 Task: Use mono mixing to emphasize the center image in a podcast.
Action: Mouse moved to (5, 14)
Screenshot: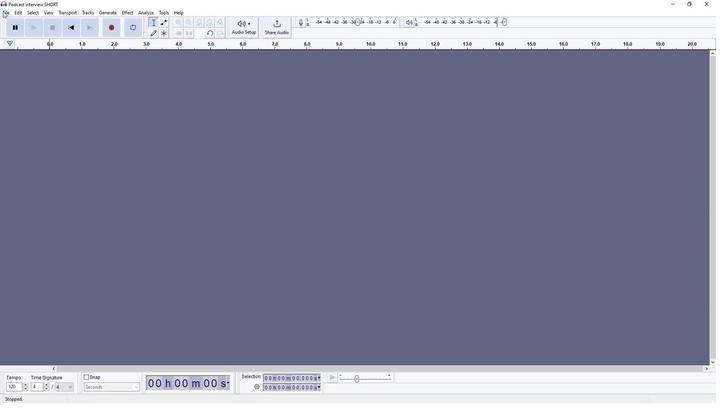 
Action: Mouse pressed left at (5, 14)
Screenshot: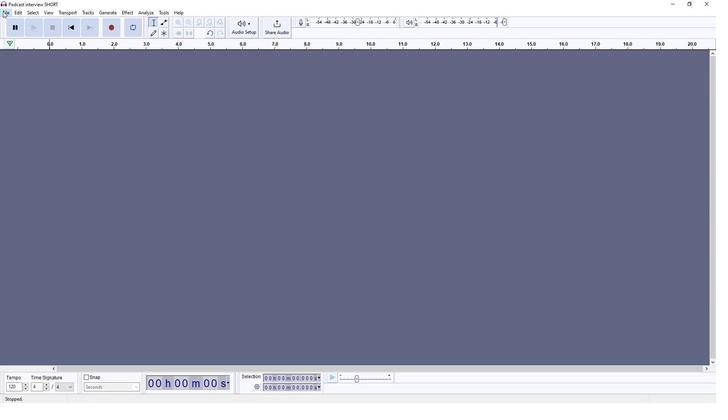 
Action: Mouse moved to (94, 86)
Screenshot: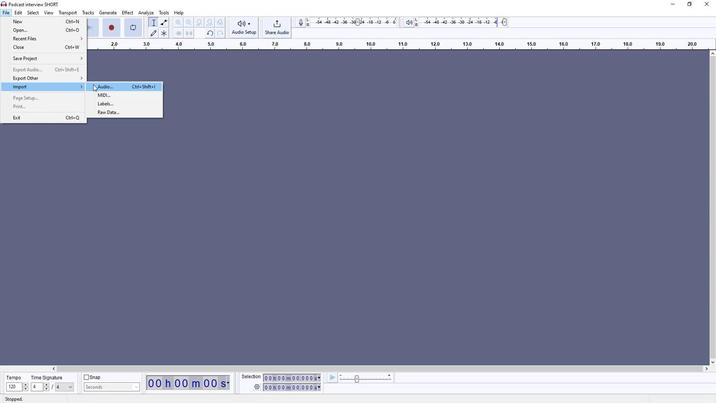 
Action: Mouse pressed left at (94, 86)
Screenshot: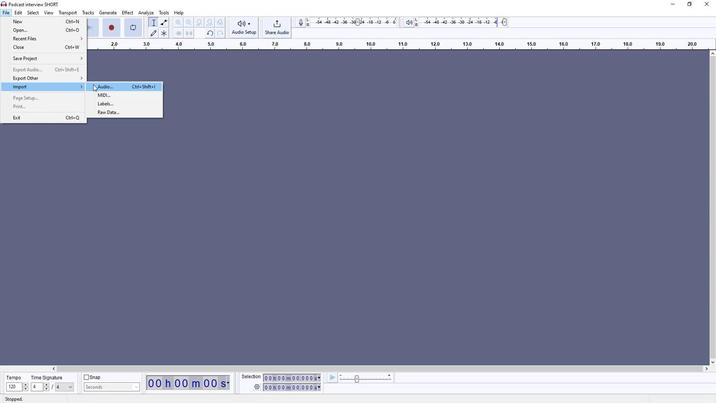 
Action: Mouse moved to (88, 57)
Screenshot: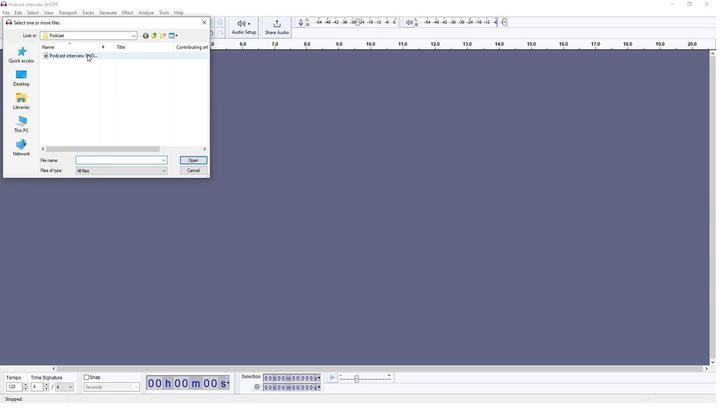 
Action: Mouse pressed left at (88, 57)
Screenshot: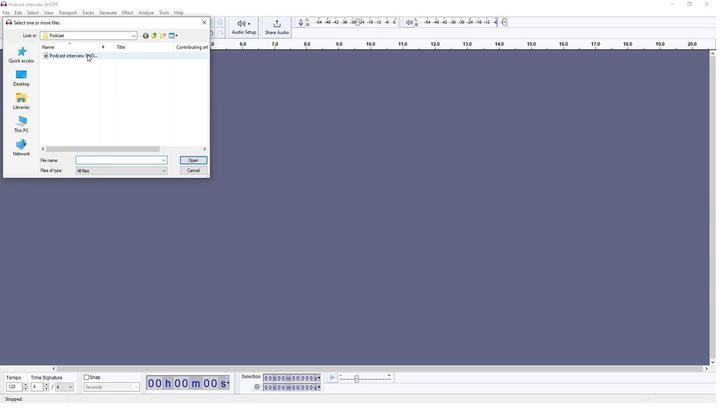 
Action: Mouse moved to (195, 159)
Screenshot: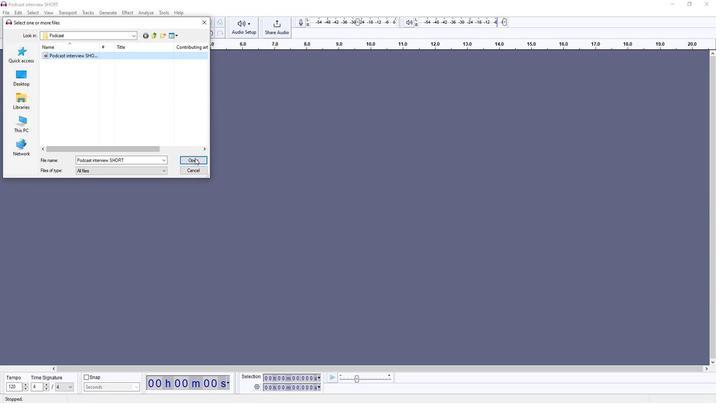 
Action: Mouse pressed left at (195, 159)
Screenshot: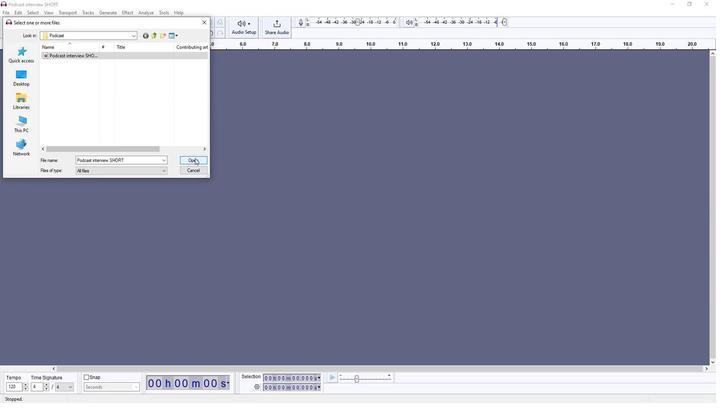 
Action: Mouse moved to (704, 73)
Screenshot: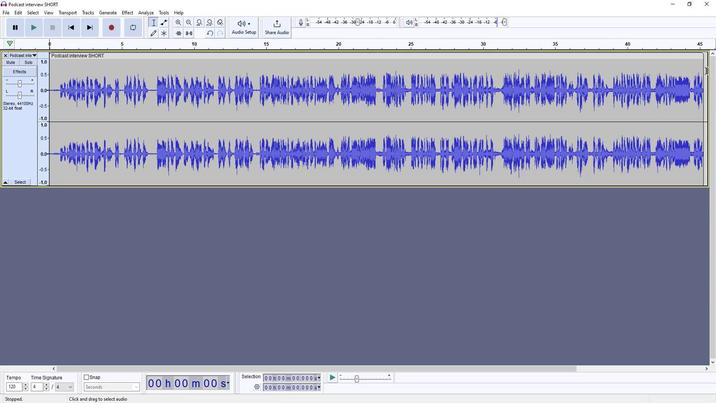 
Action: Mouse pressed left at (704, 73)
Screenshot: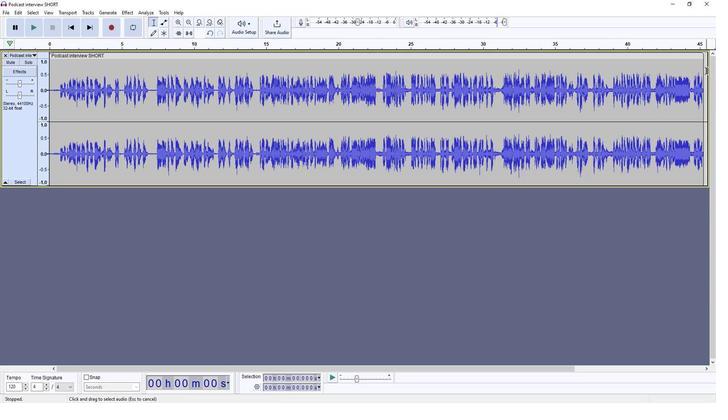 
Action: Mouse moved to (128, 15)
Screenshot: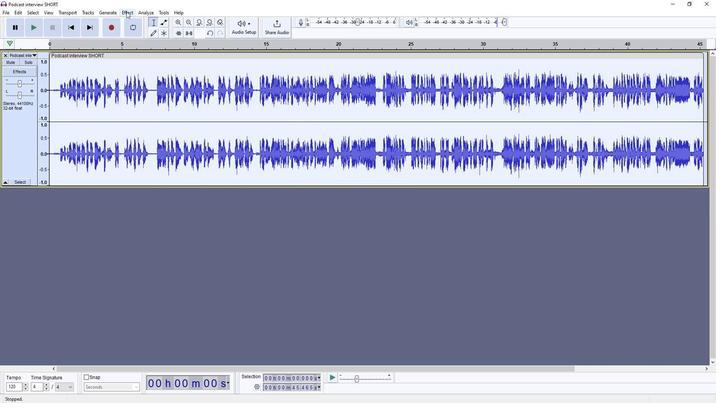 
Action: Mouse pressed left at (128, 15)
Screenshot: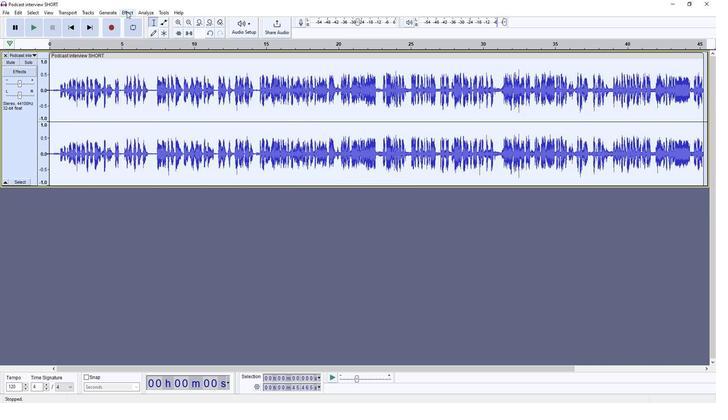 
Action: Mouse moved to (256, 89)
Screenshot: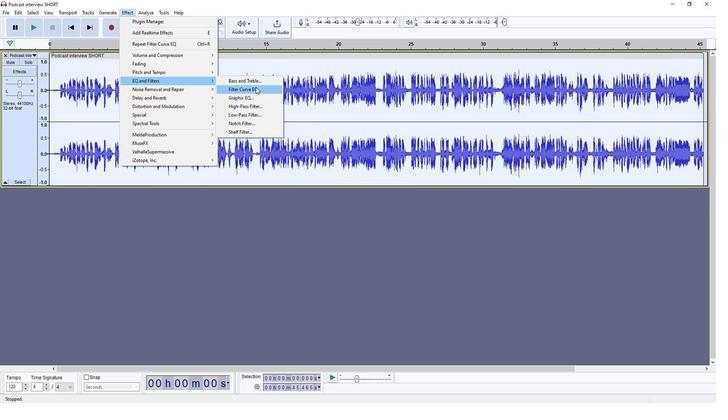 
Action: Mouse pressed left at (256, 89)
Screenshot: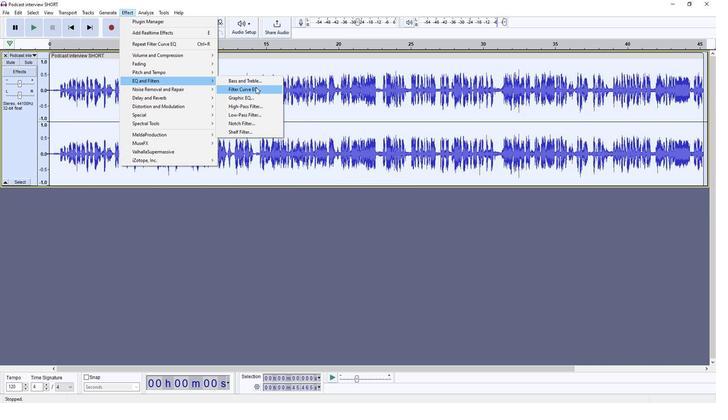 
Action: Mouse moved to (282, 202)
Screenshot: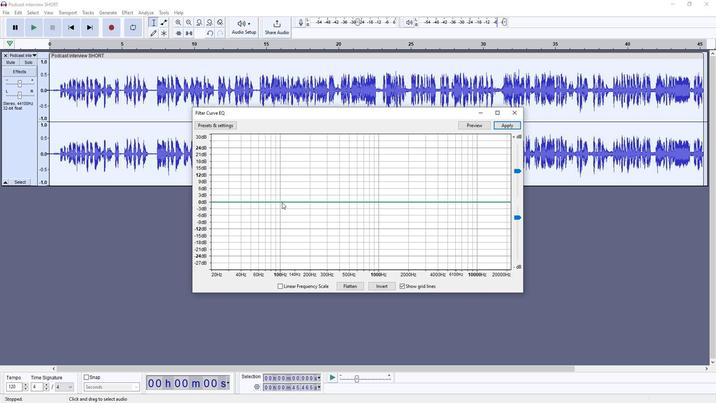 
Action: Mouse pressed left at (282, 202)
Screenshot: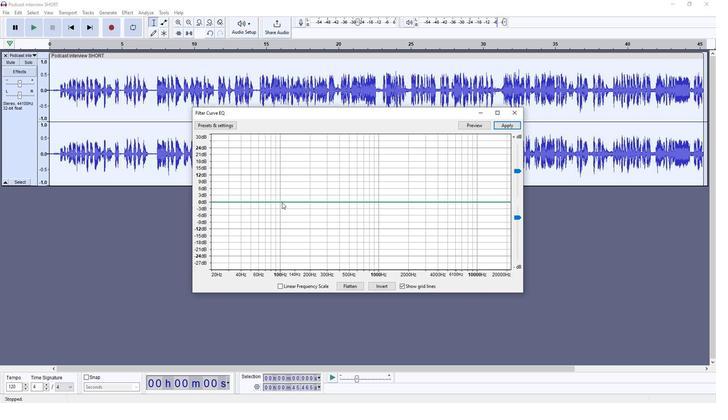 
Action: Mouse moved to (466, 201)
Screenshot: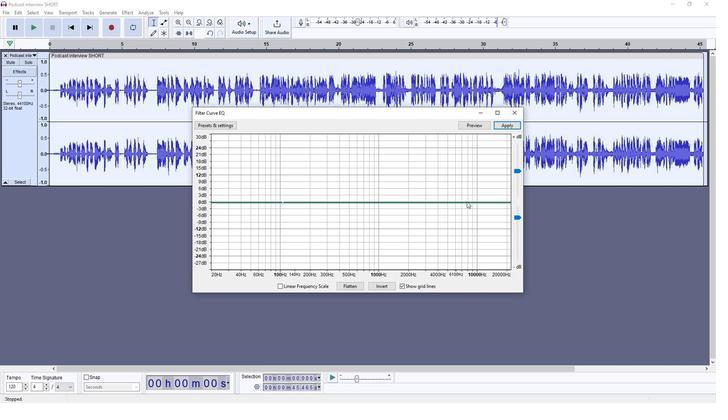 
Action: Mouse pressed left at (466, 201)
Screenshot: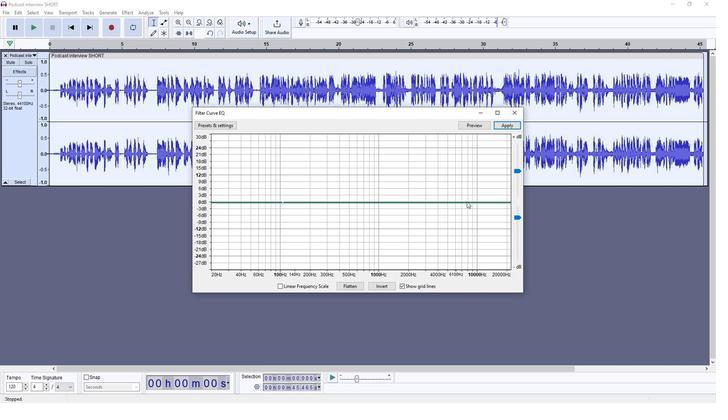 
Action: Mouse moved to (213, 202)
Screenshot: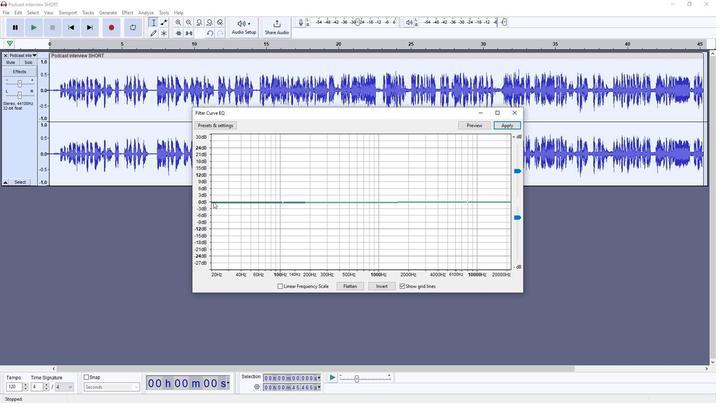 
Action: Mouse pressed left at (213, 202)
Screenshot: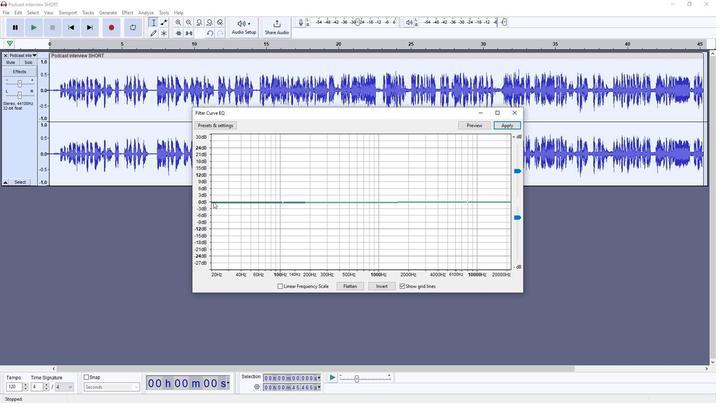 
Action: Mouse moved to (506, 202)
Screenshot: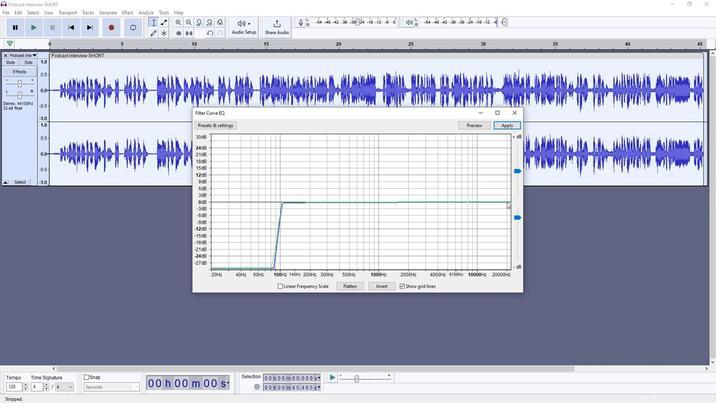 
Action: Mouse pressed left at (506, 202)
Screenshot: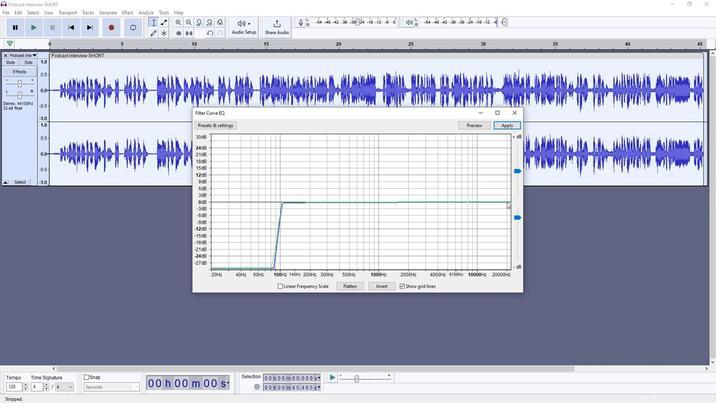 
Action: Mouse moved to (322, 202)
Screenshot: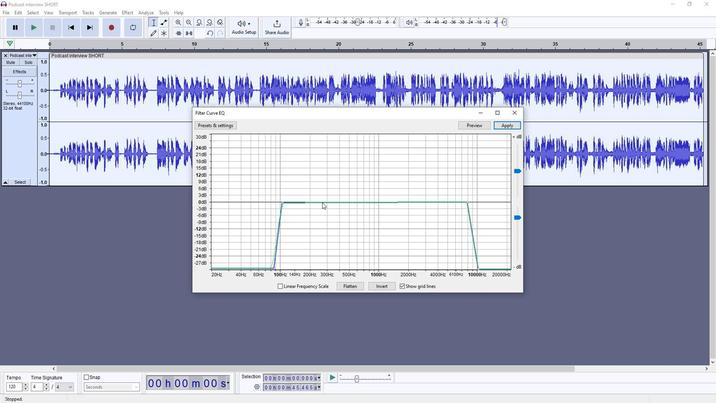 
Action: Mouse pressed left at (322, 202)
Screenshot: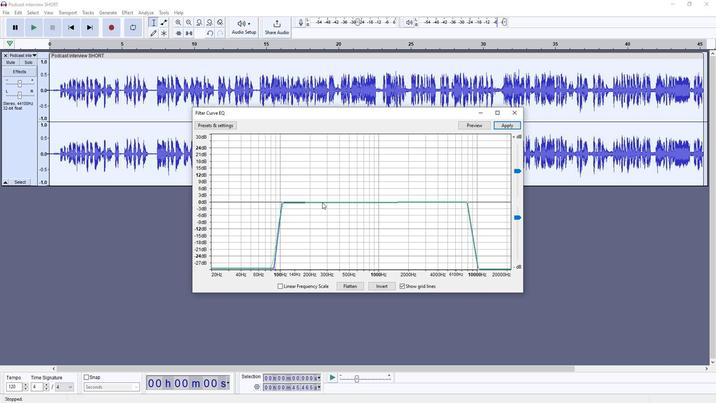 
Action: Mouse moved to (448, 202)
Screenshot: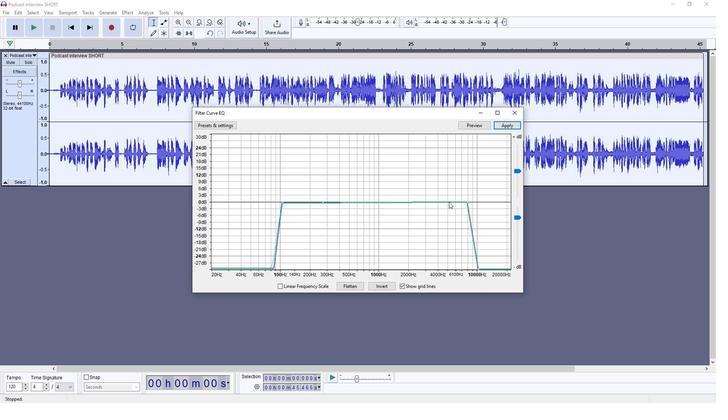
Action: Mouse pressed left at (448, 202)
Screenshot: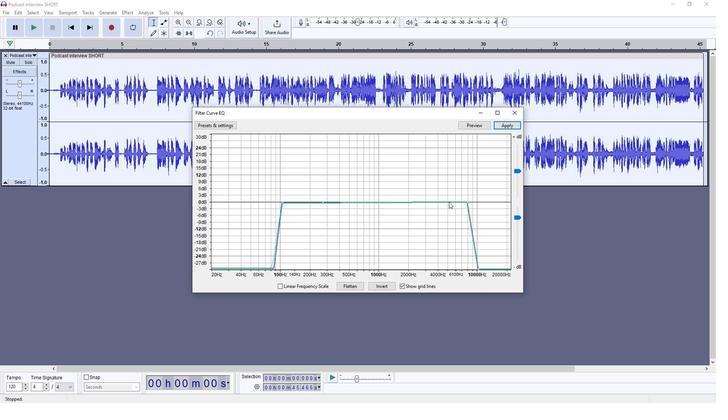 
Action: Mouse moved to (385, 201)
Screenshot: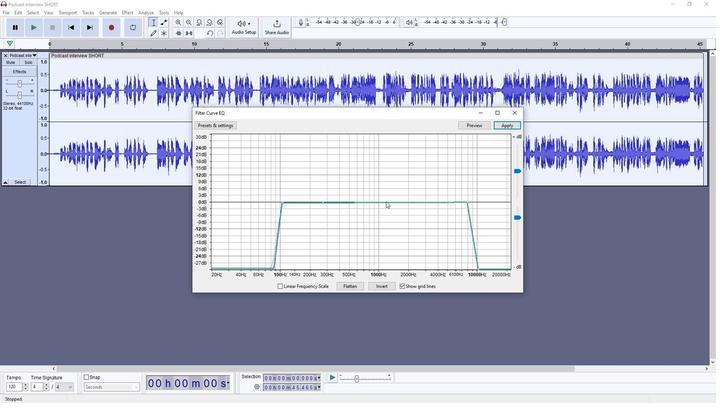 
Action: Mouse pressed left at (385, 201)
Screenshot: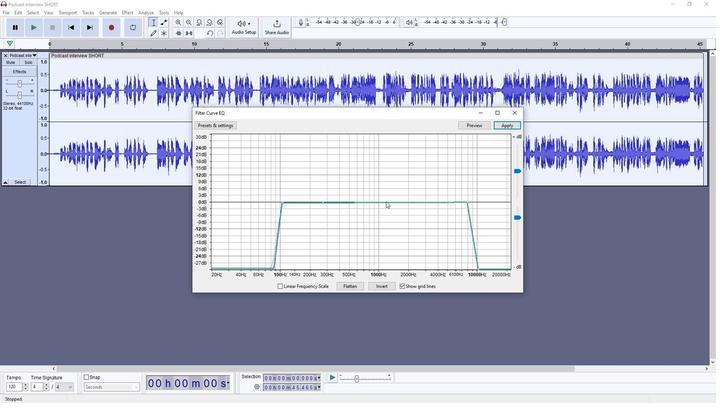 
Action: Mouse pressed left at (385, 201)
Screenshot: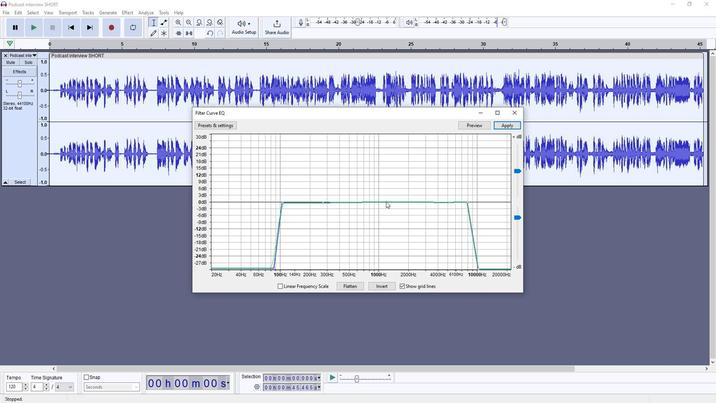 
Action: Mouse moved to (351, 195)
Screenshot: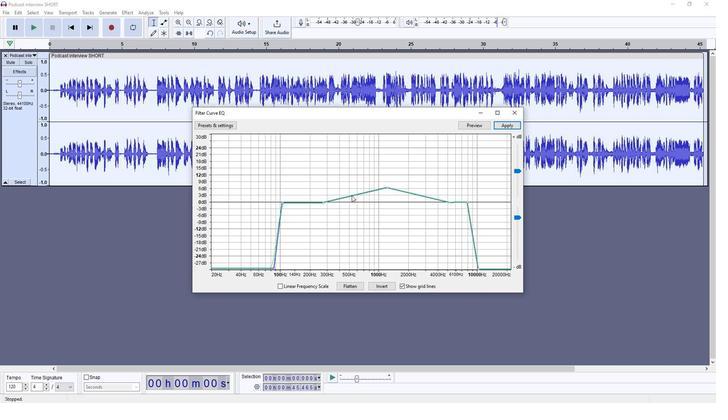 
Action: Mouse pressed left at (351, 195)
Screenshot: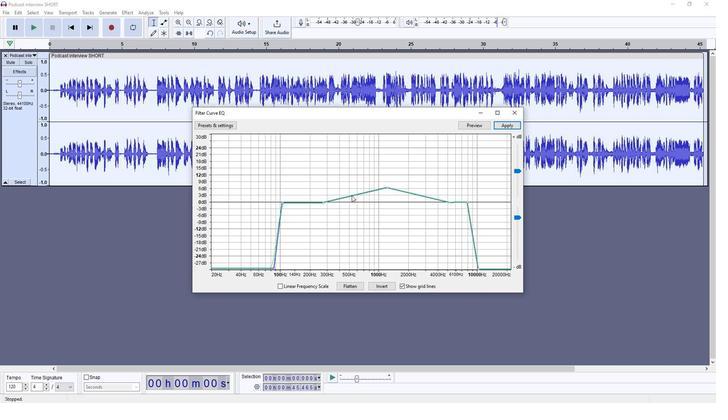 
Action: Mouse moved to (414, 194)
Screenshot: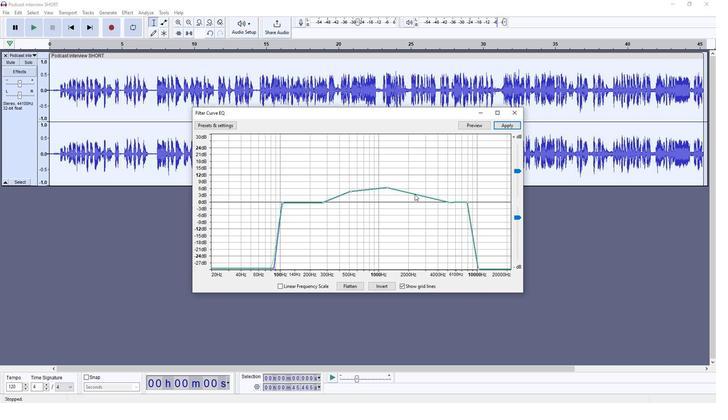 
Action: Mouse pressed left at (414, 194)
Screenshot: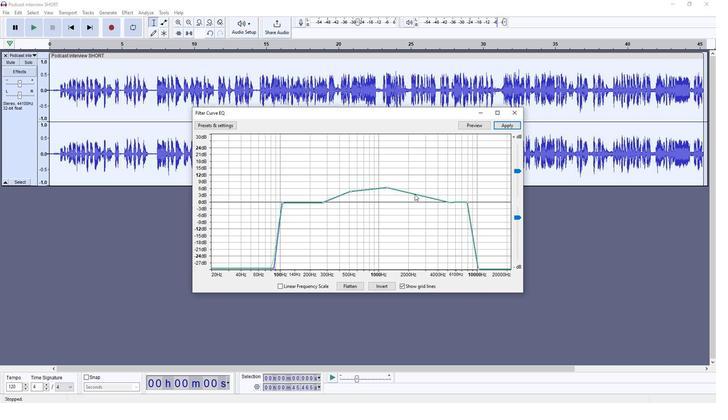 
Action: Mouse moved to (323, 202)
Screenshot: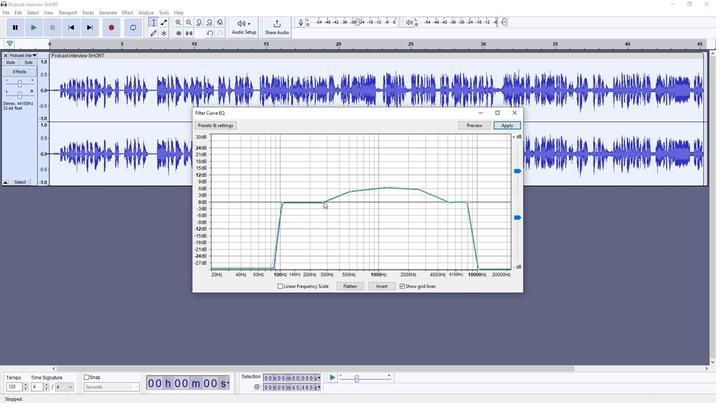 
Action: Mouse pressed left at (323, 202)
Screenshot: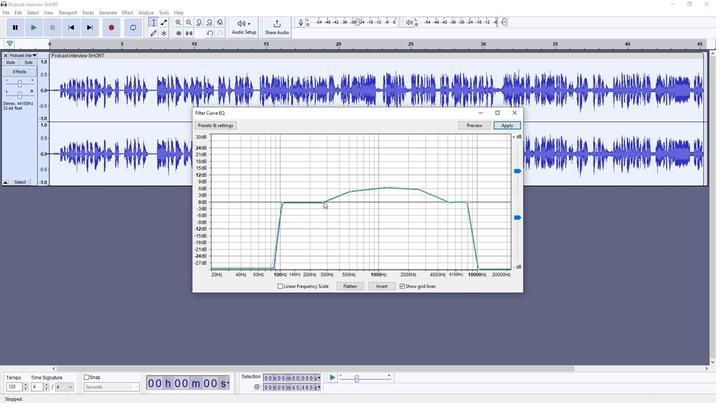 
Action: Mouse moved to (448, 202)
Screenshot: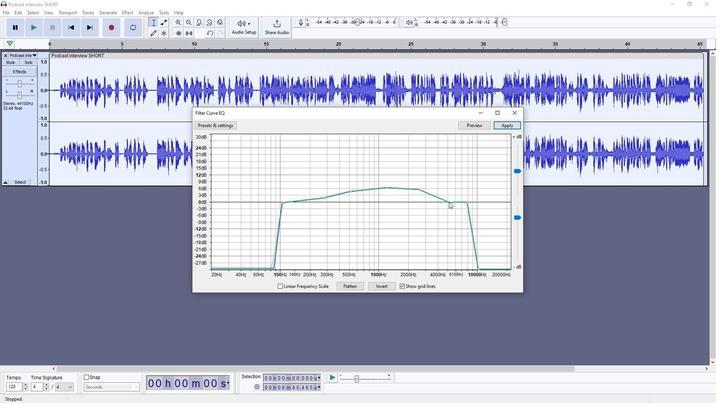 
Action: Mouse pressed left at (448, 202)
Screenshot: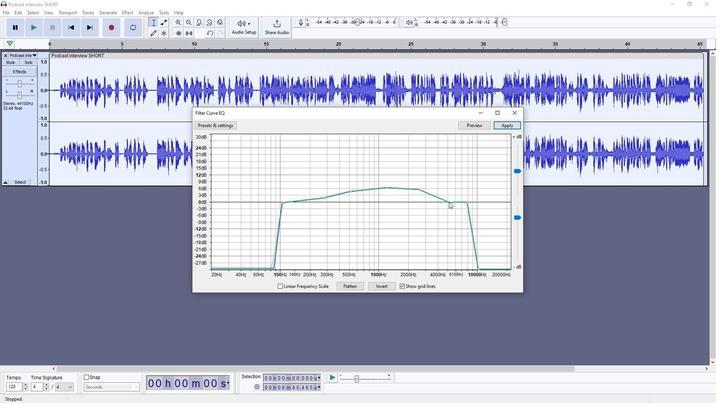 
Action: Mouse moved to (474, 125)
Screenshot: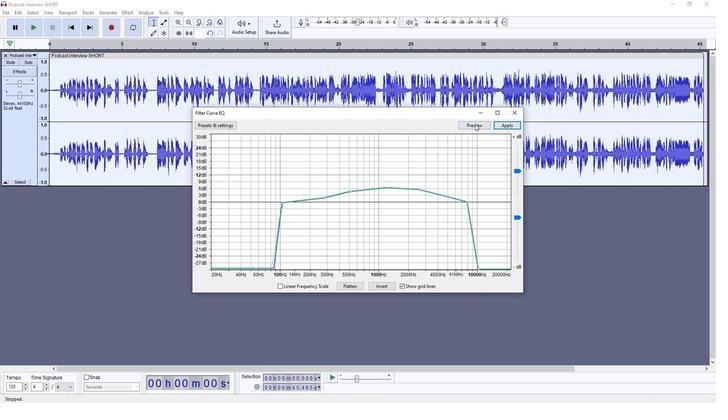 
Action: Mouse pressed left at (474, 125)
Screenshot: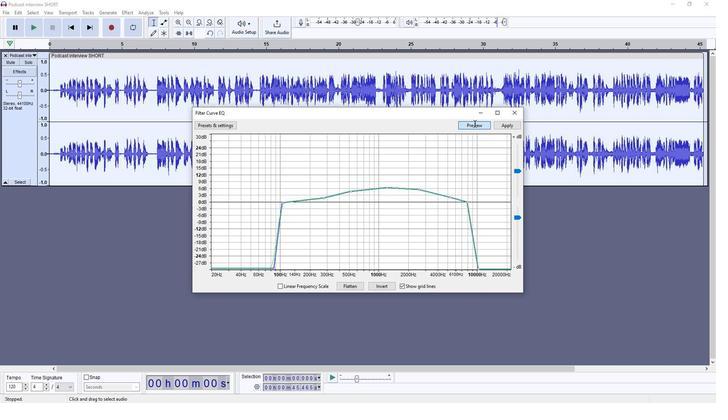 
Action: Mouse moved to (375, 227)
Screenshot: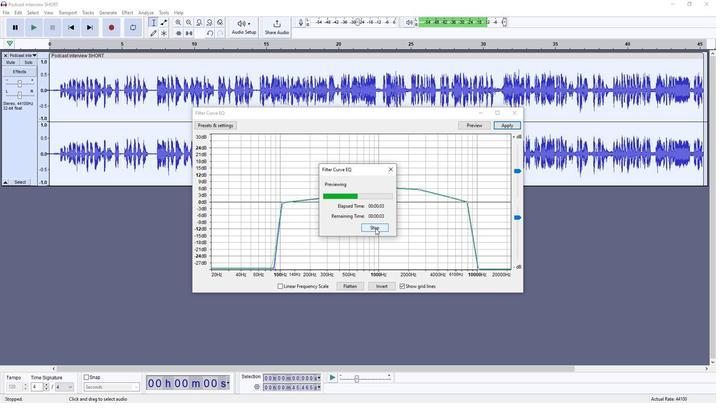 
Action: Mouse pressed left at (375, 227)
Screenshot: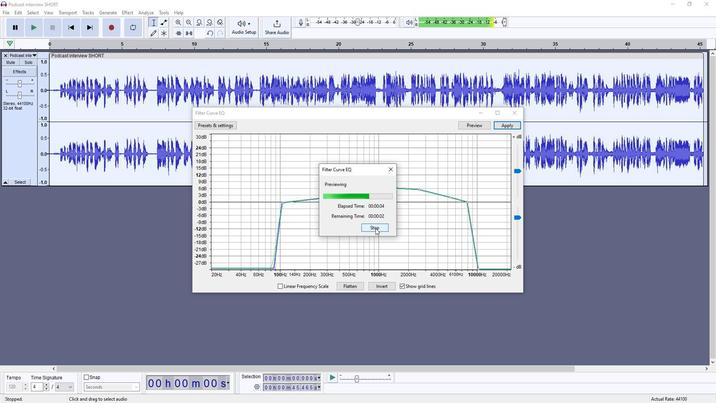 
Action: Mouse moved to (505, 126)
Screenshot: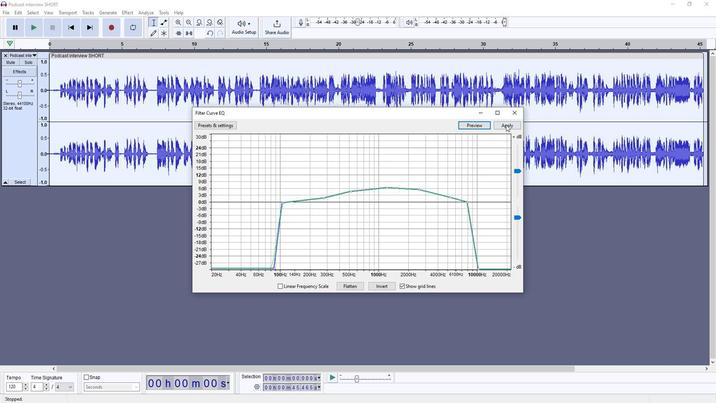 
Action: Mouse pressed left at (505, 126)
Screenshot: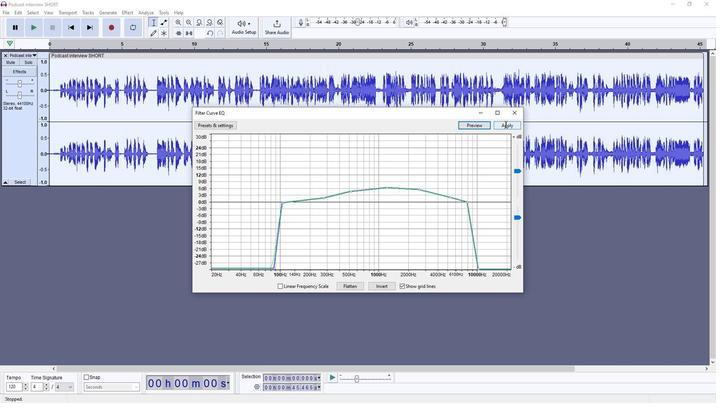 
Action: Mouse moved to (128, 12)
Screenshot: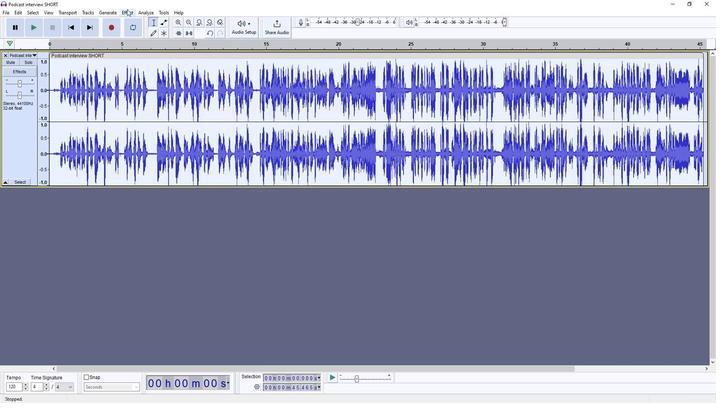 
Action: Mouse pressed left at (128, 12)
Screenshot: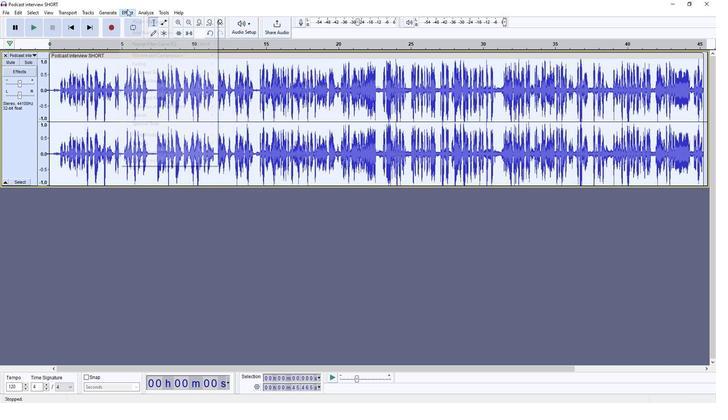 
Action: Mouse moved to (320, 159)
Screenshot: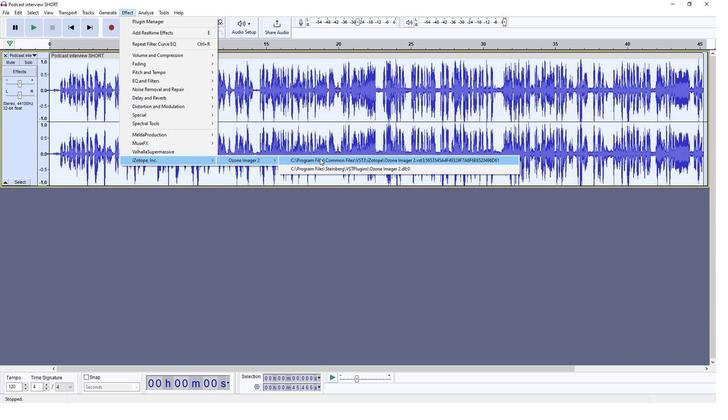 
Action: Mouse pressed left at (320, 159)
Screenshot: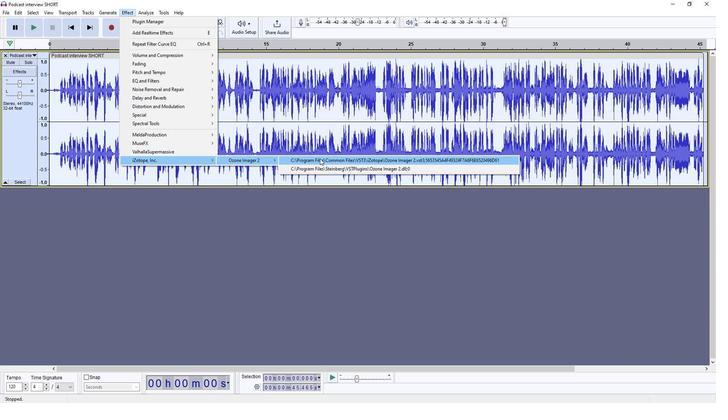 
Action: Mouse moved to (451, 221)
Screenshot: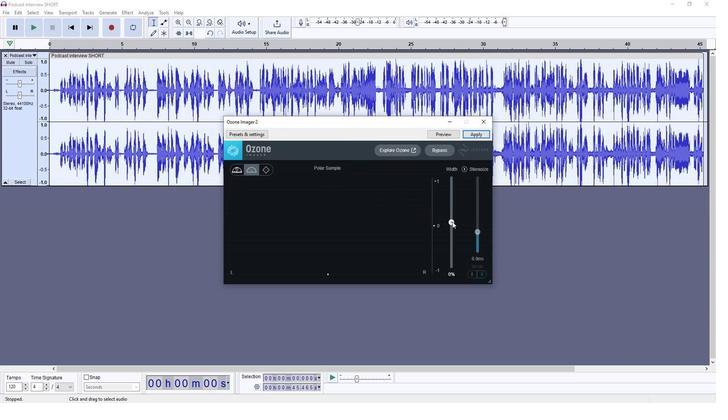 
Action: Mouse pressed left at (451, 221)
Screenshot: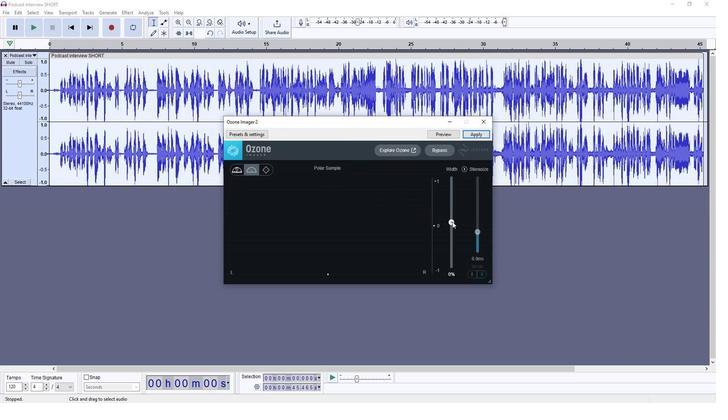 
Action: Mouse moved to (444, 136)
Screenshot: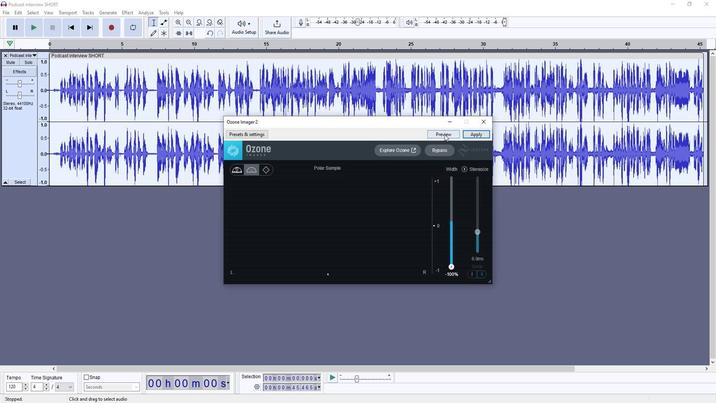 
Action: Mouse pressed left at (444, 136)
Screenshot: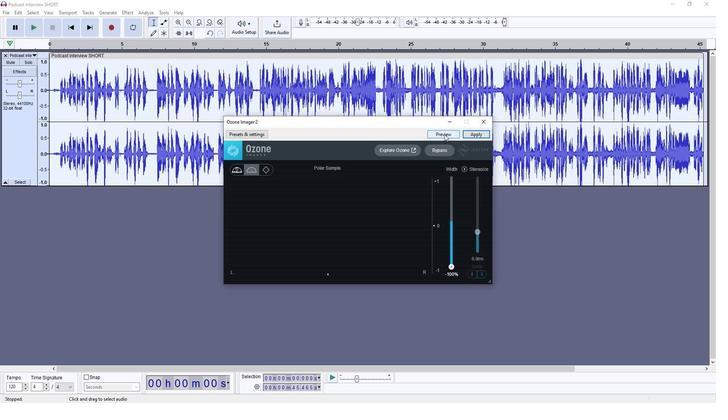 
Action: Mouse moved to (474, 133)
Screenshot: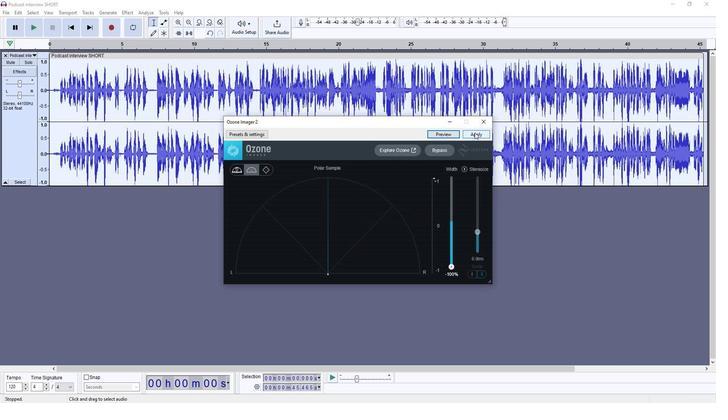 
Action: Mouse pressed left at (474, 133)
Screenshot: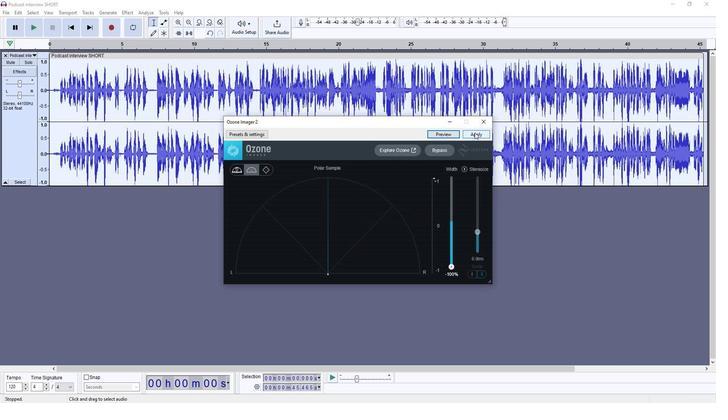 
Action: Mouse moved to (8, 14)
Screenshot: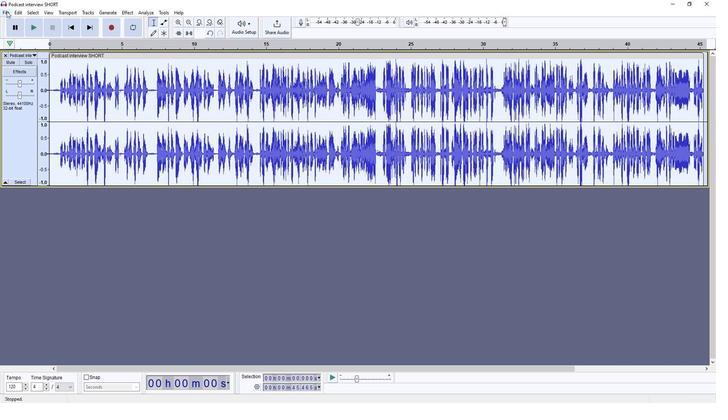 
Action: Mouse pressed left at (8, 14)
Screenshot: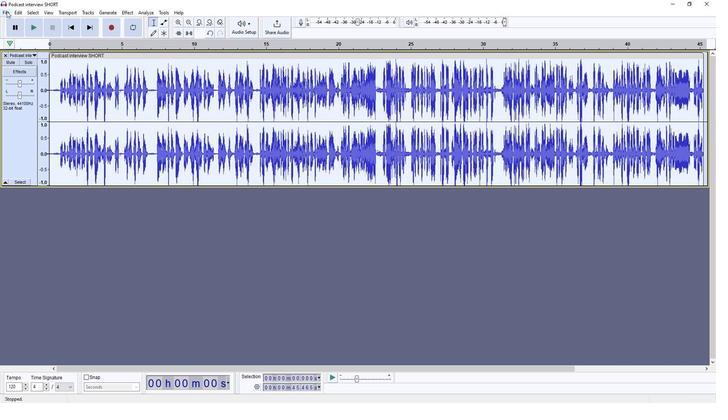 
Action: Mouse moved to (134, 67)
Screenshot: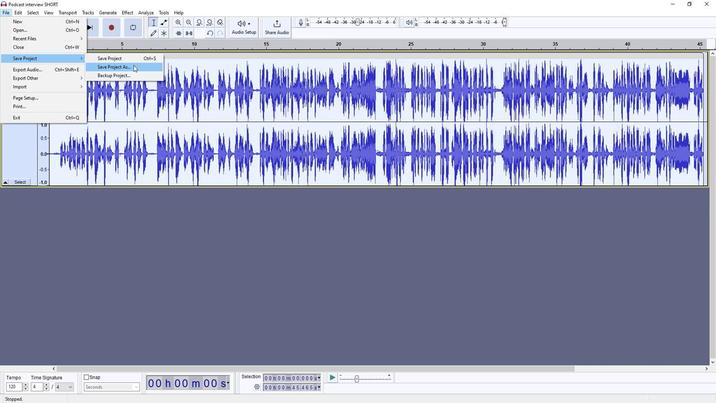 
Action: Mouse pressed left at (134, 67)
Screenshot: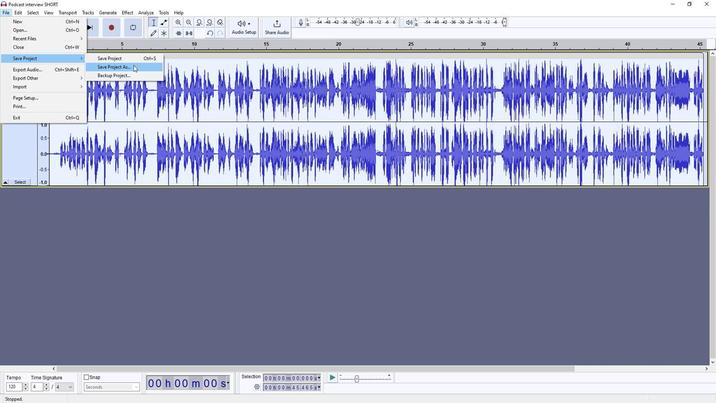 
Action: Mouse moved to (127, 65)
Screenshot: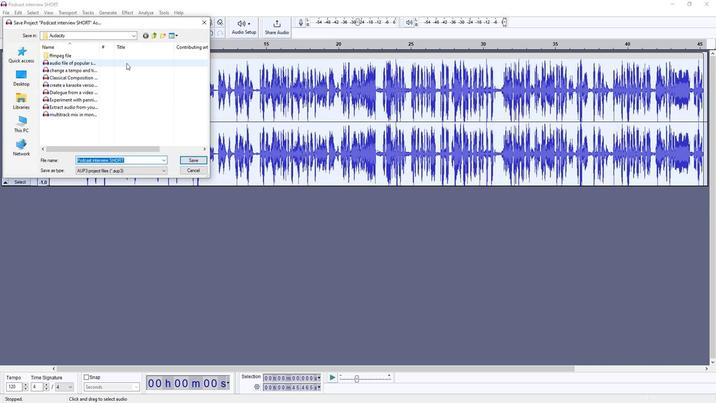 
Action: Key pressed <Key.backspace>mixing<Key.space>in<Key.space>
Screenshot: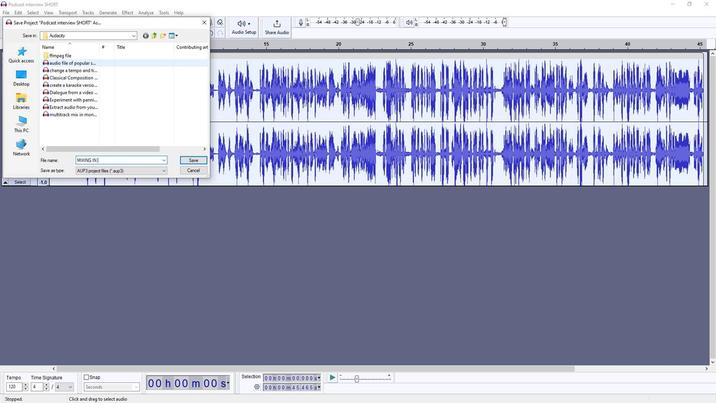 
Action: Mouse moved to (127, 65)
Screenshot: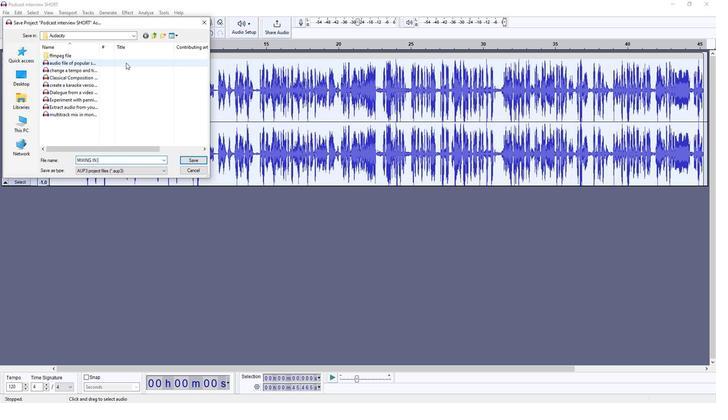 
Action: Key pressed mono<Key.space>to<Key.space>emphasize<Key.space>the<Key.space>center<Key.space>imagre<Key.backspace><Key.backspace>e<Key.space>in<Key.space>podcasrt
Screenshot: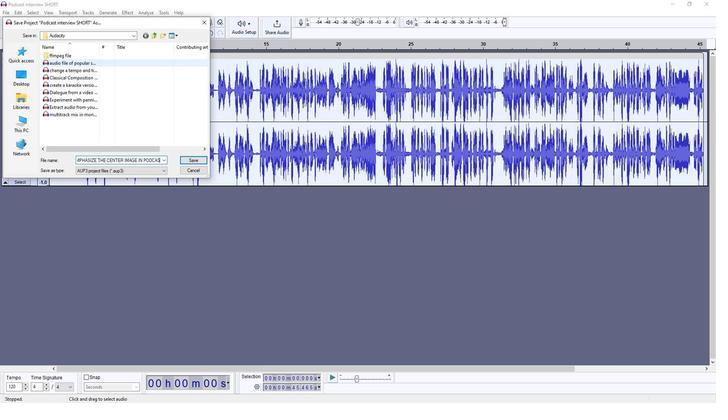 
Action: Mouse moved to (209, 3)
Screenshot: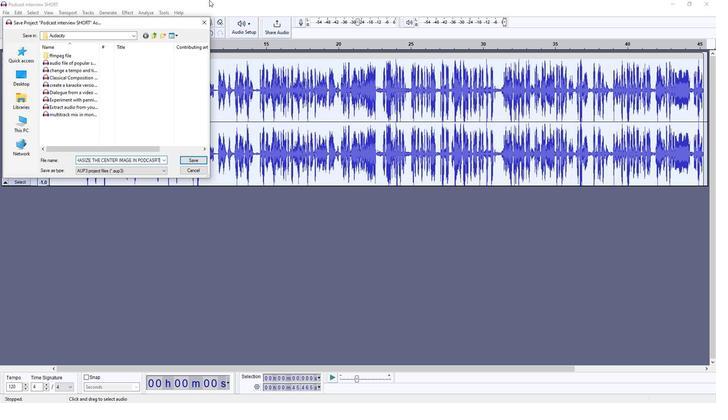 
Action: Key pressed <Key.backspace><Key.backspace>t
Screenshot: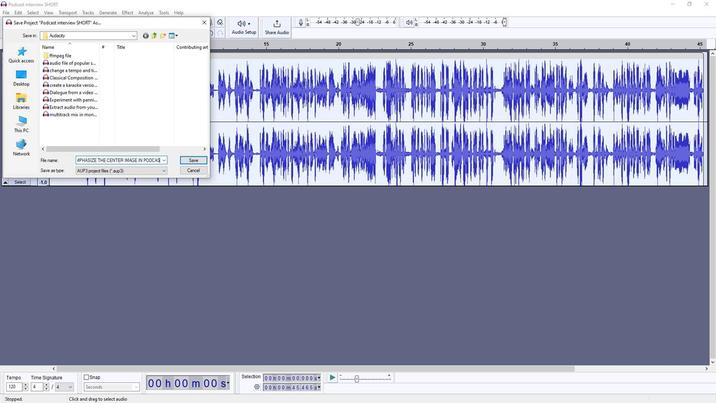 
Action: Mouse moved to (190, 161)
Screenshot: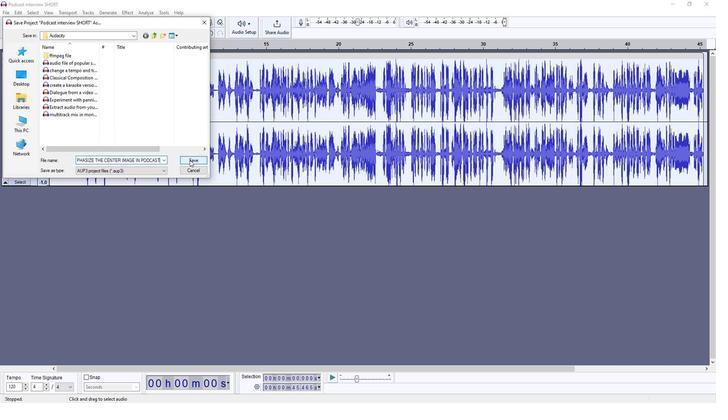 
Action: Mouse pressed left at (190, 161)
Screenshot: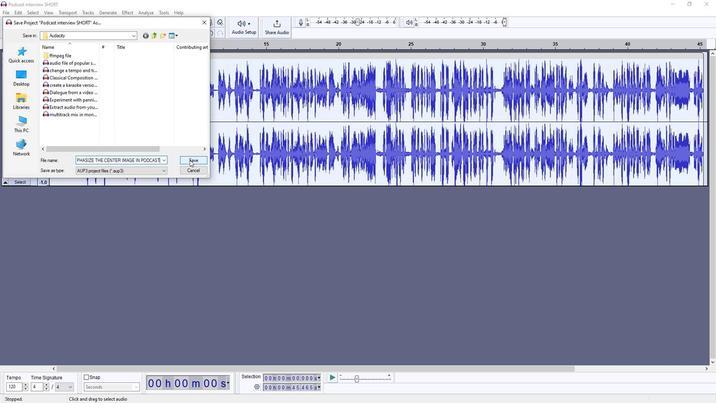 
Action: Mouse moved to (201, 120)
Screenshot: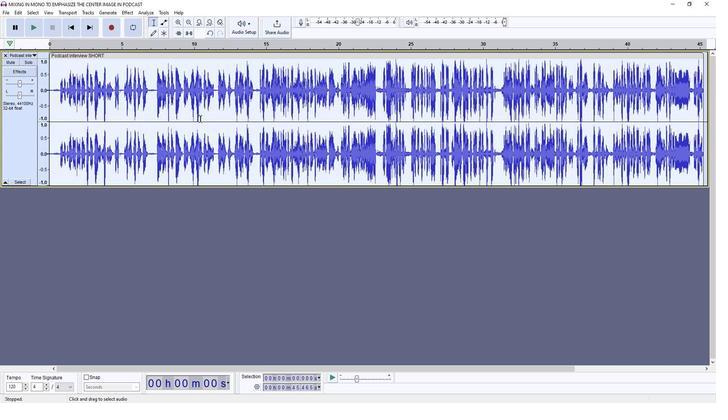 
